Task: Add a condition where "Channel Is Text" in new tickets in your groups.
Action: Mouse moved to (115, 389)
Screenshot: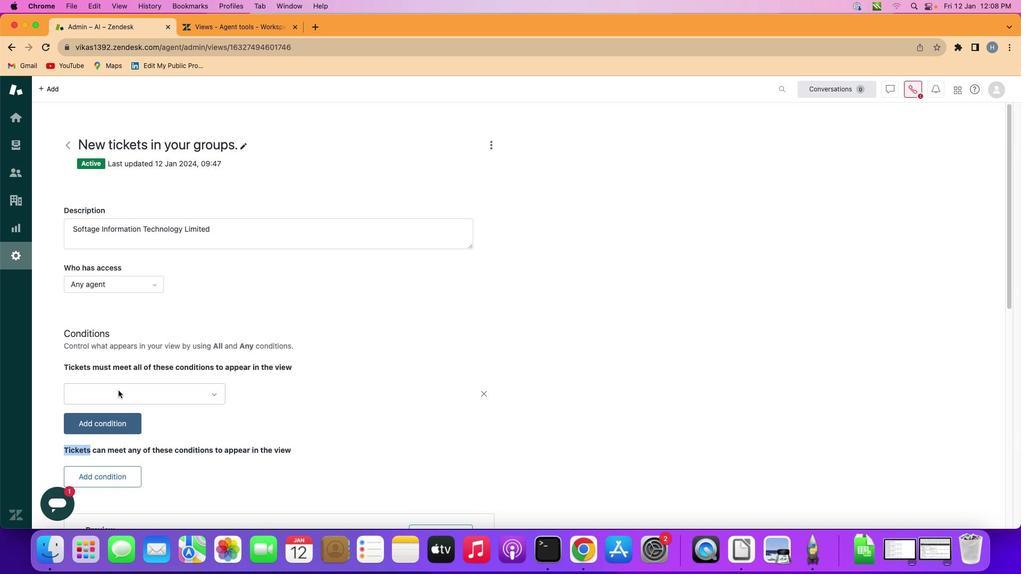 
Action: Mouse pressed left at (115, 389)
Screenshot: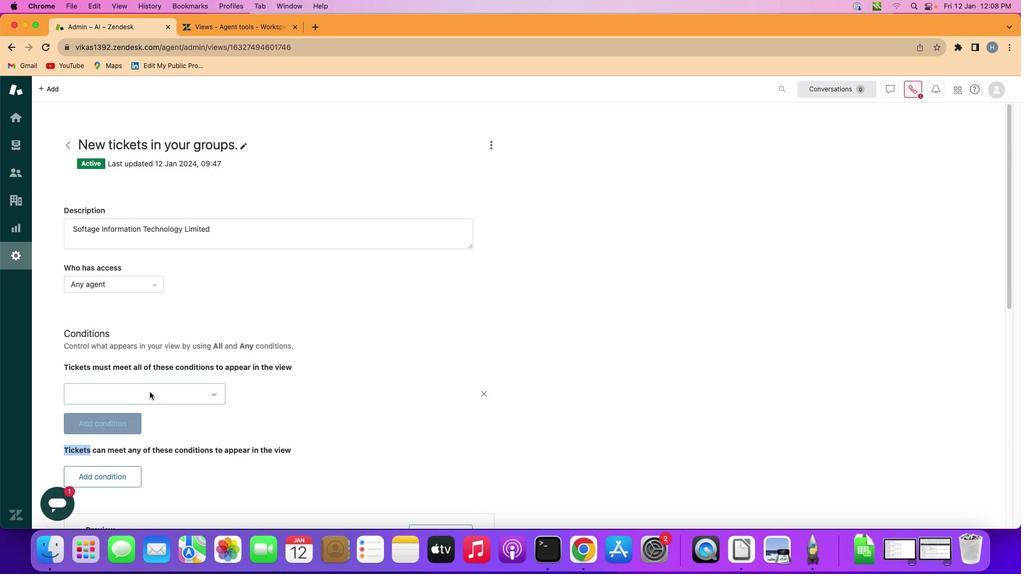 
Action: Mouse moved to (187, 392)
Screenshot: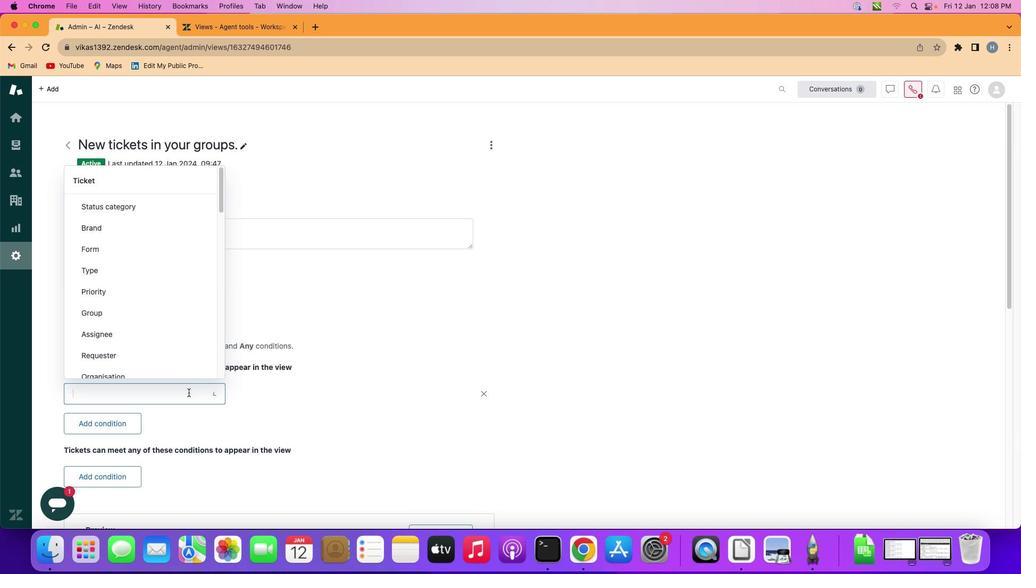 
Action: Mouse pressed left at (187, 392)
Screenshot: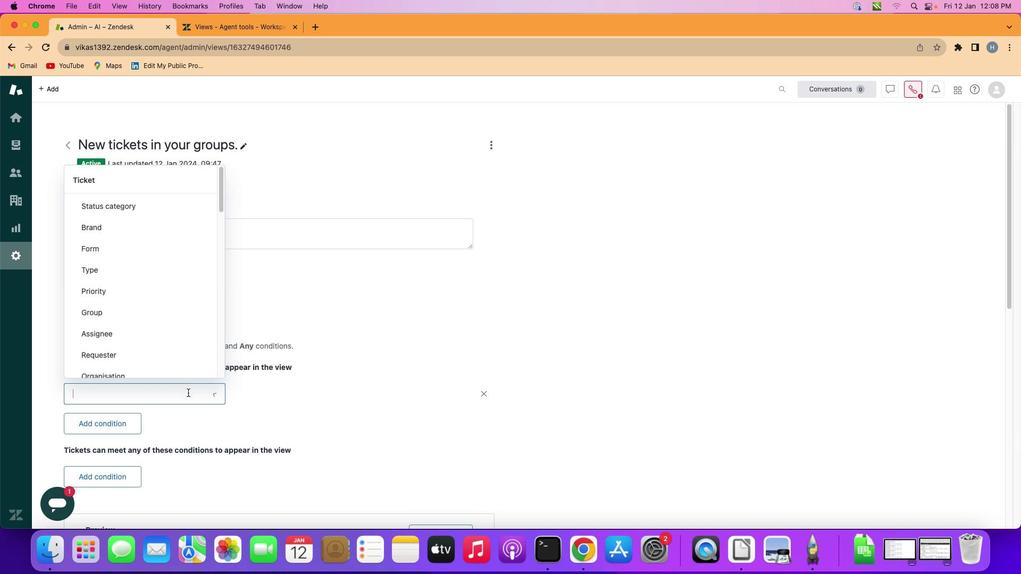 
Action: Mouse moved to (154, 296)
Screenshot: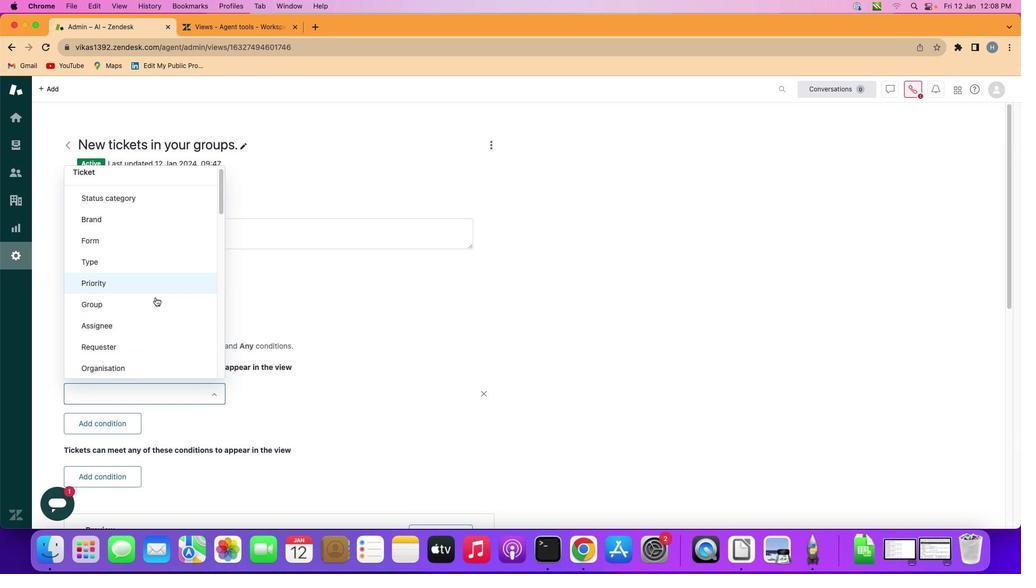 
Action: Mouse scrolled (154, 296) with delta (0, 0)
Screenshot: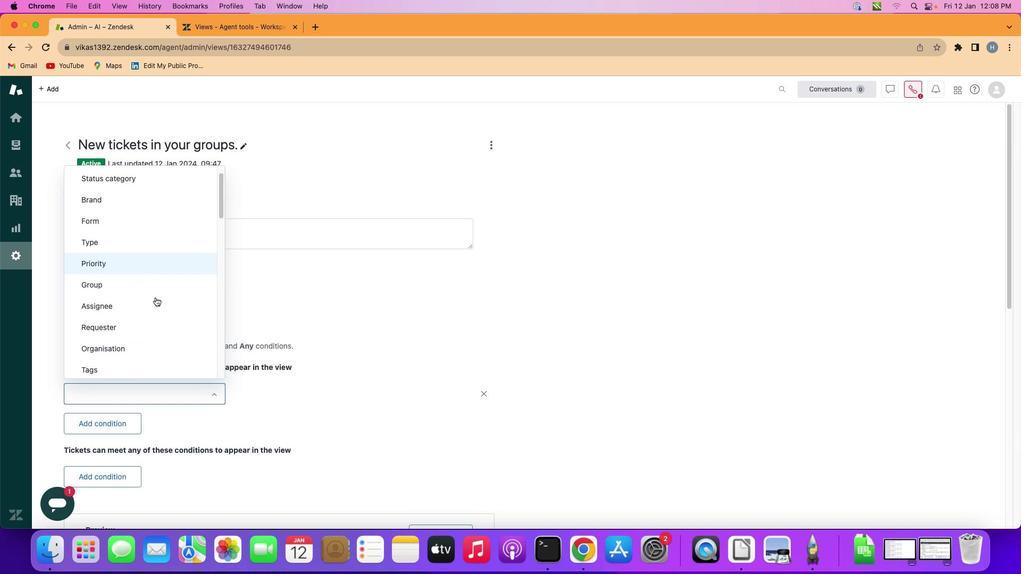 
Action: Mouse scrolled (154, 296) with delta (0, 0)
Screenshot: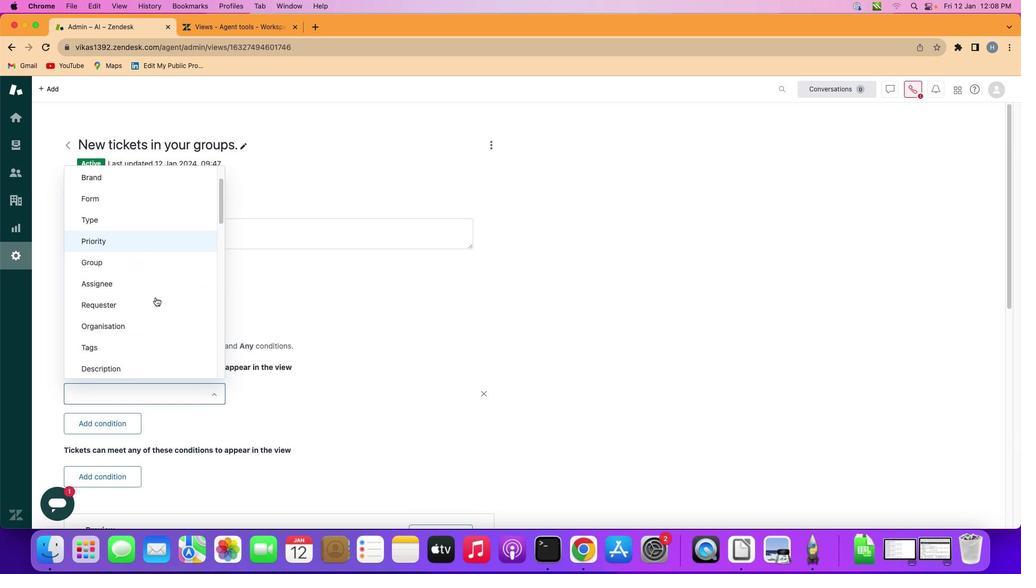 
Action: Mouse scrolled (154, 296) with delta (0, 0)
Screenshot: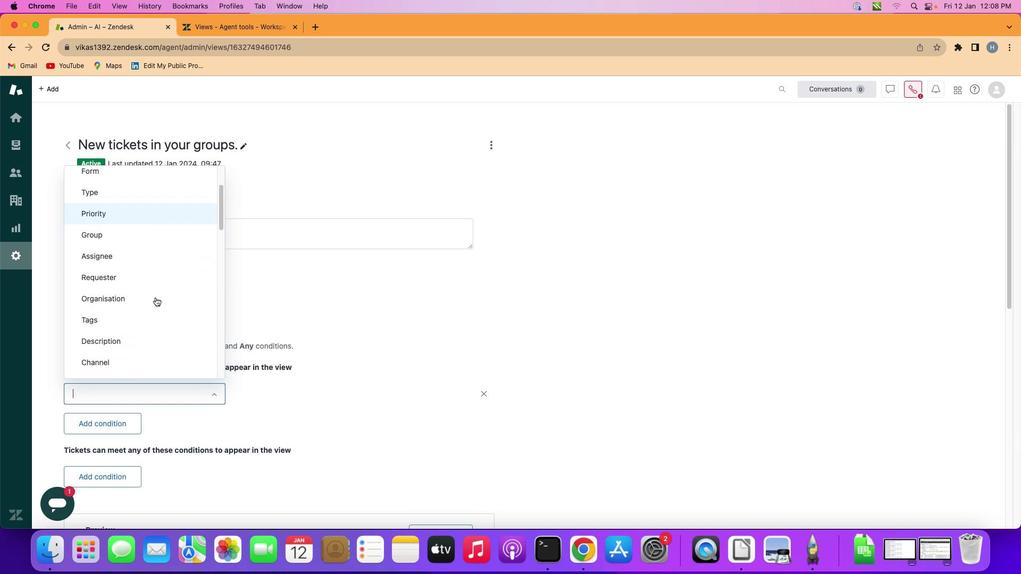 
Action: Mouse scrolled (154, 296) with delta (0, 0)
Screenshot: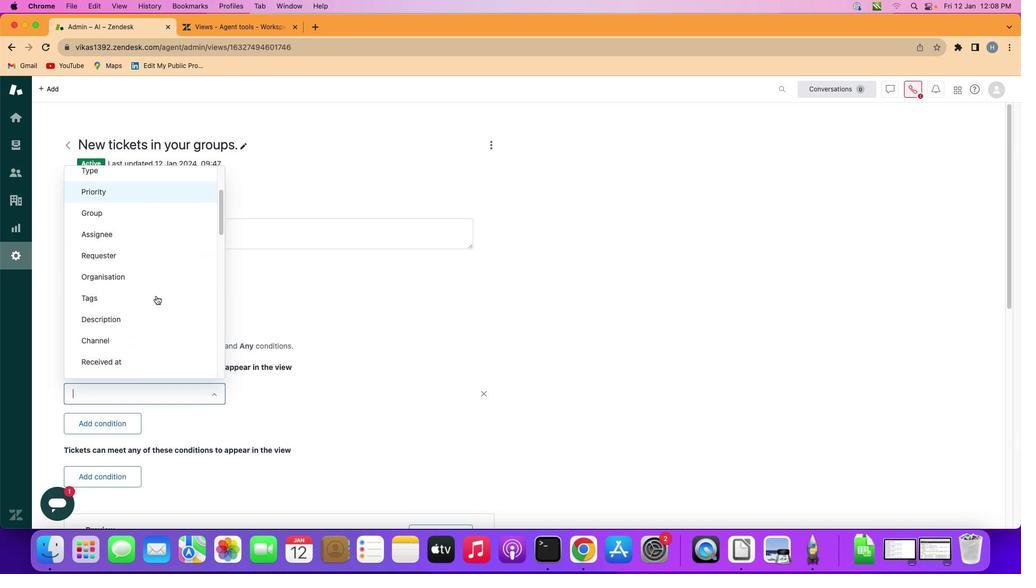 
Action: Mouse scrolled (154, 296) with delta (0, 0)
Screenshot: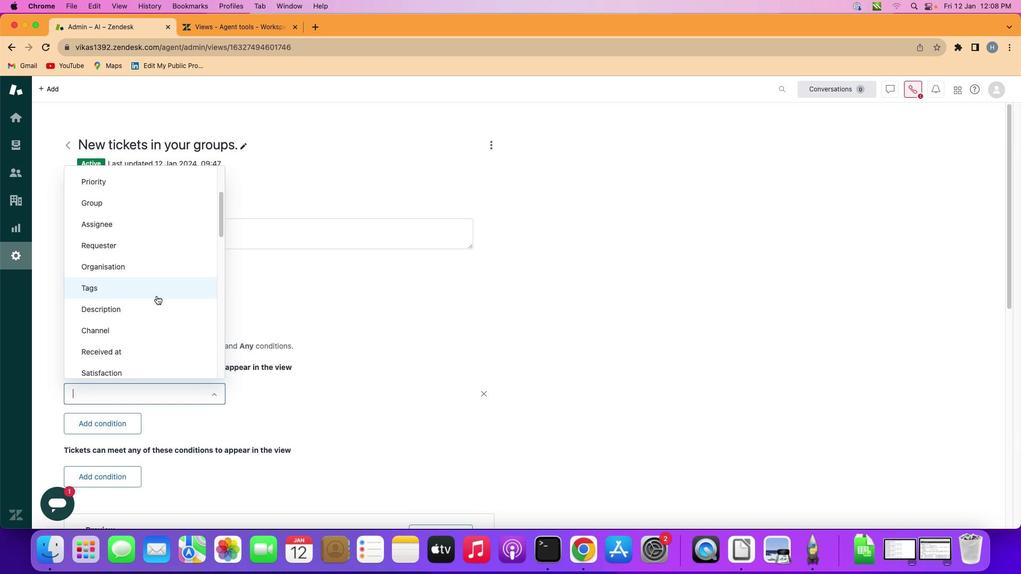 
Action: Mouse moved to (155, 328)
Screenshot: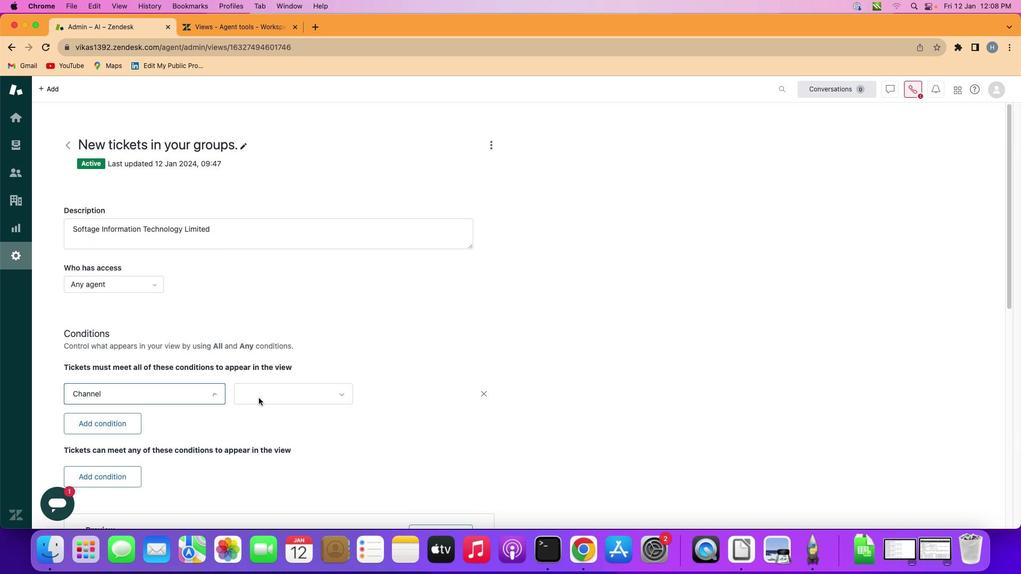 
Action: Mouse pressed left at (155, 328)
Screenshot: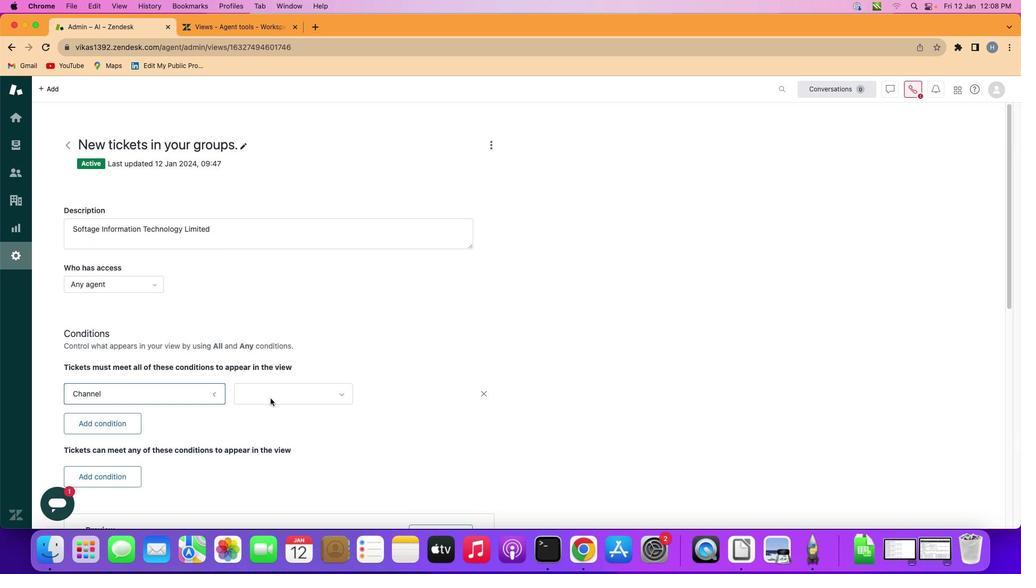 
Action: Mouse moved to (283, 394)
Screenshot: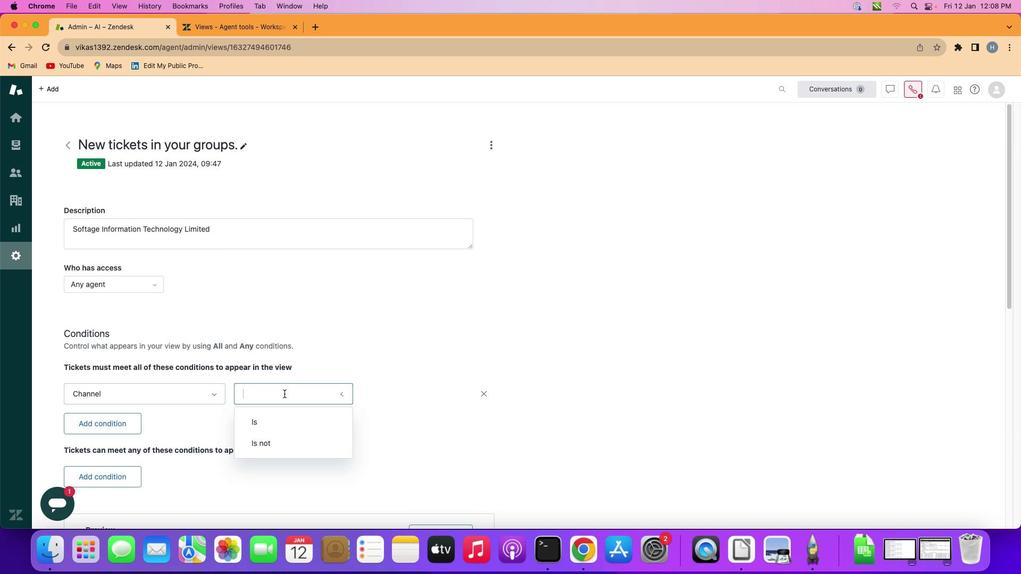 
Action: Mouse pressed left at (283, 394)
Screenshot: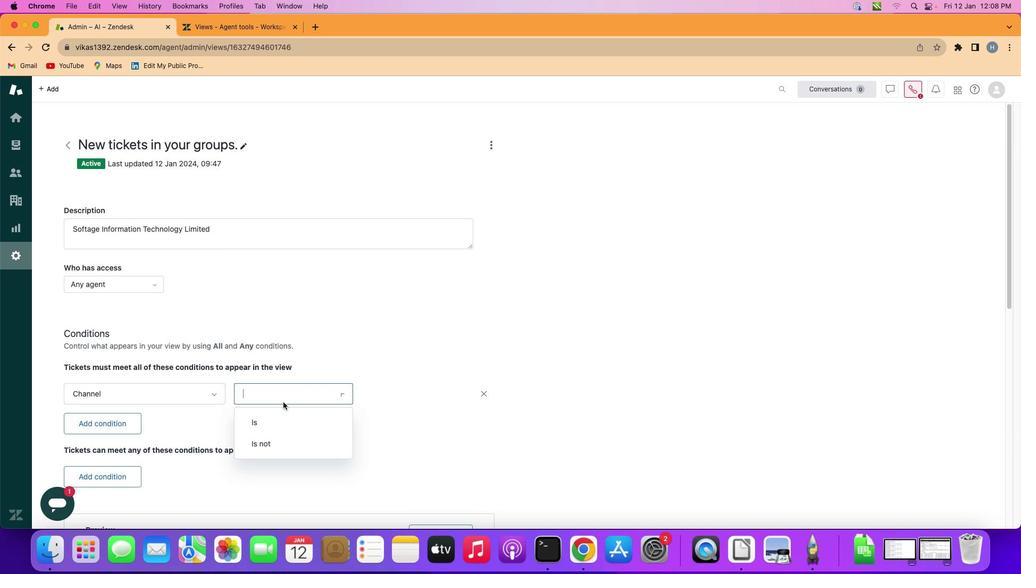 
Action: Mouse moved to (281, 414)
Screenshot: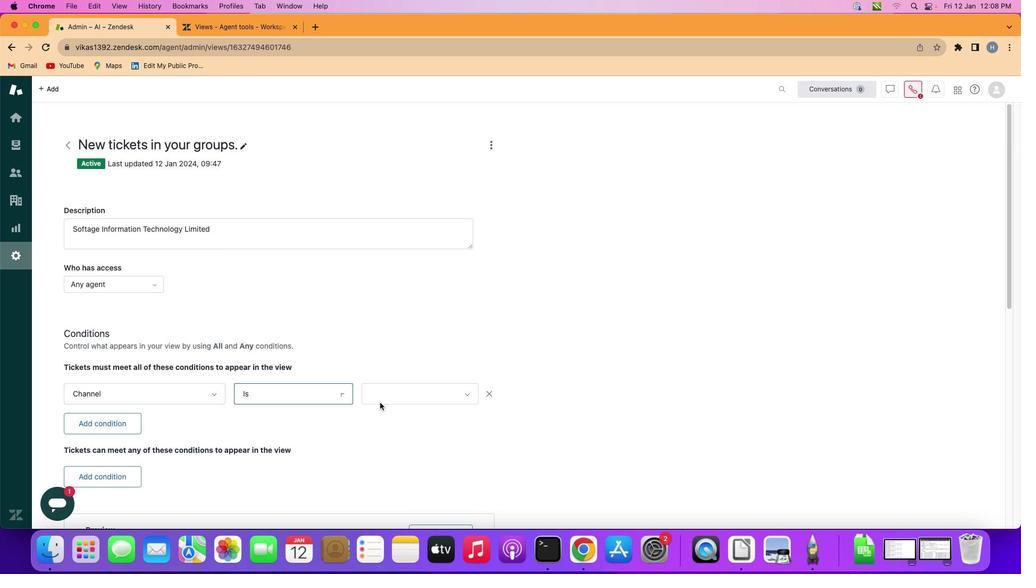 
Action: Mouse pressed left at (281, 414)
Screenshot: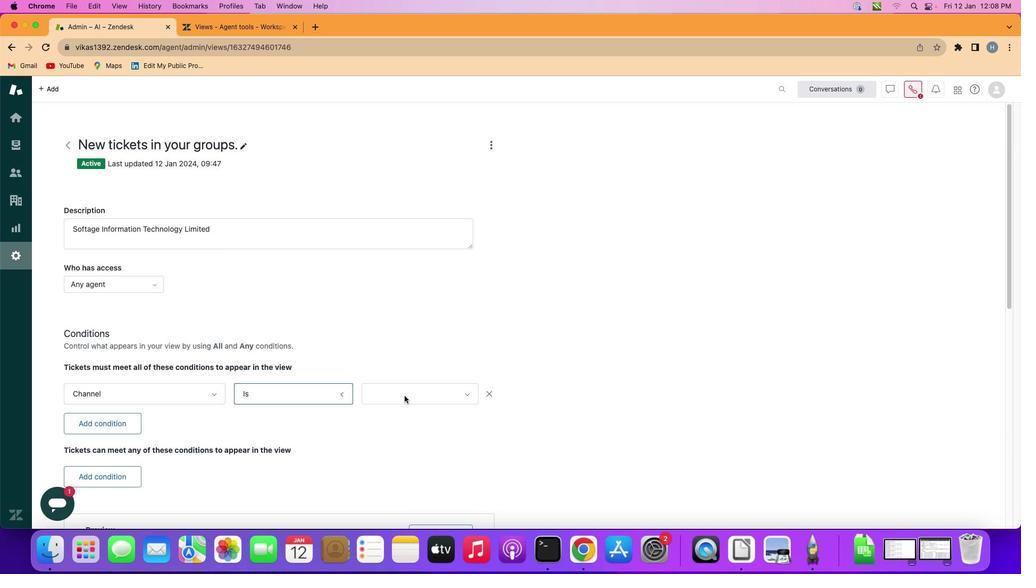
Action: Mouse moved to (409, 394)
Screenshot: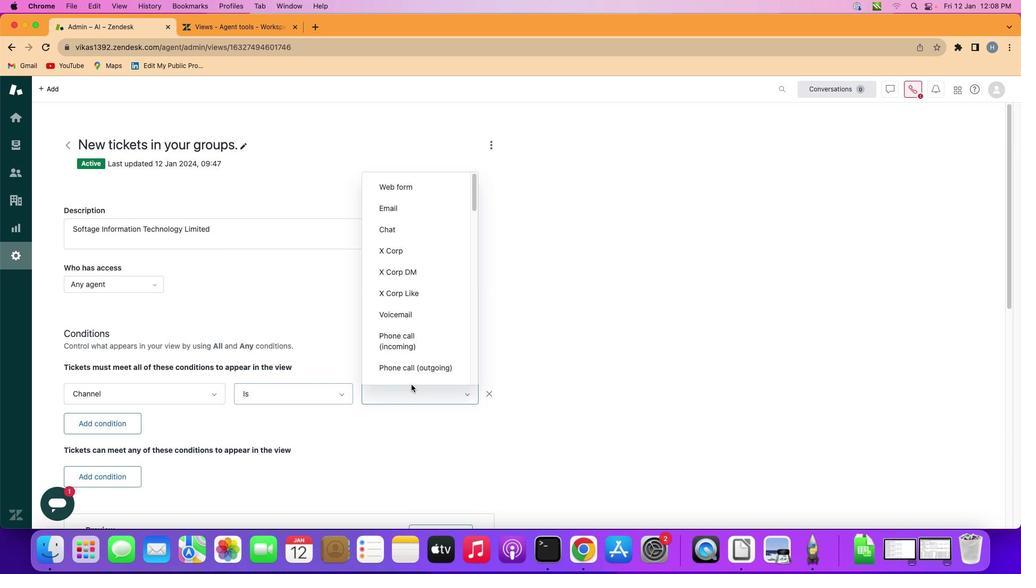 
Action: Mouse pressed left at (409, 394)
Screenshot: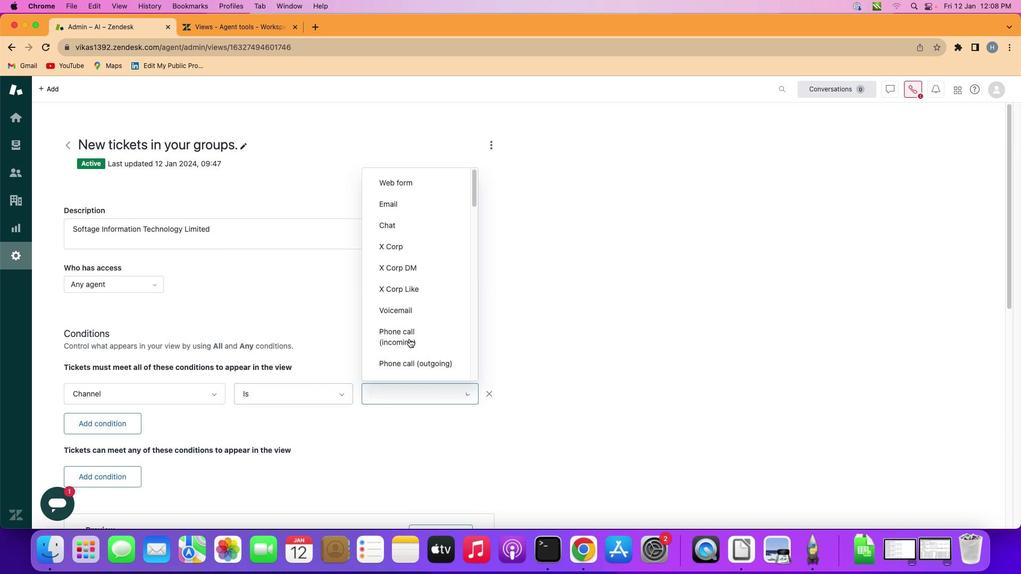 
Action: Mouse moved to (408, 299)
Screenshot: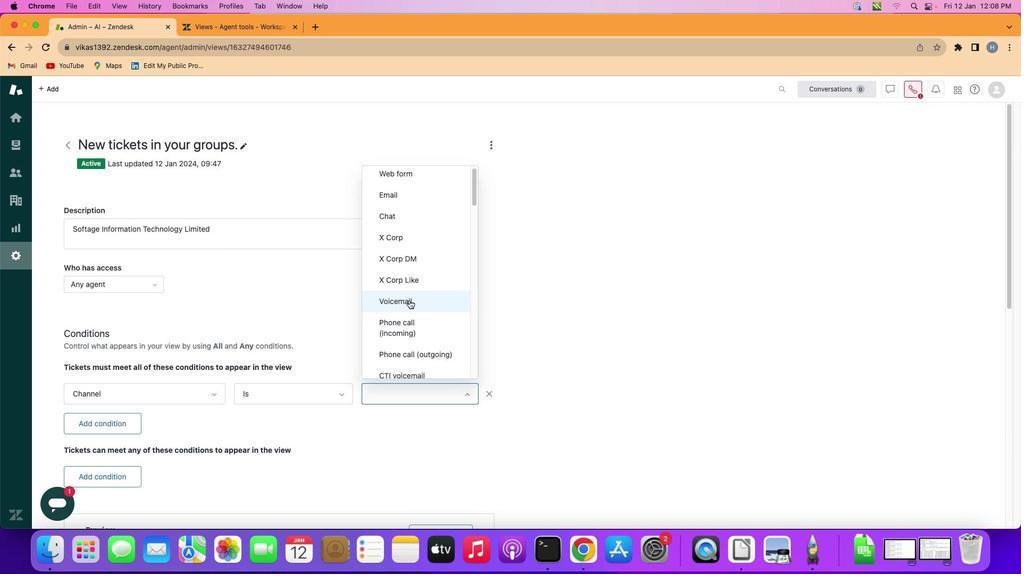 
Action: Mouse scrolled (408, 299) with delta (0, 0)
Screenshot: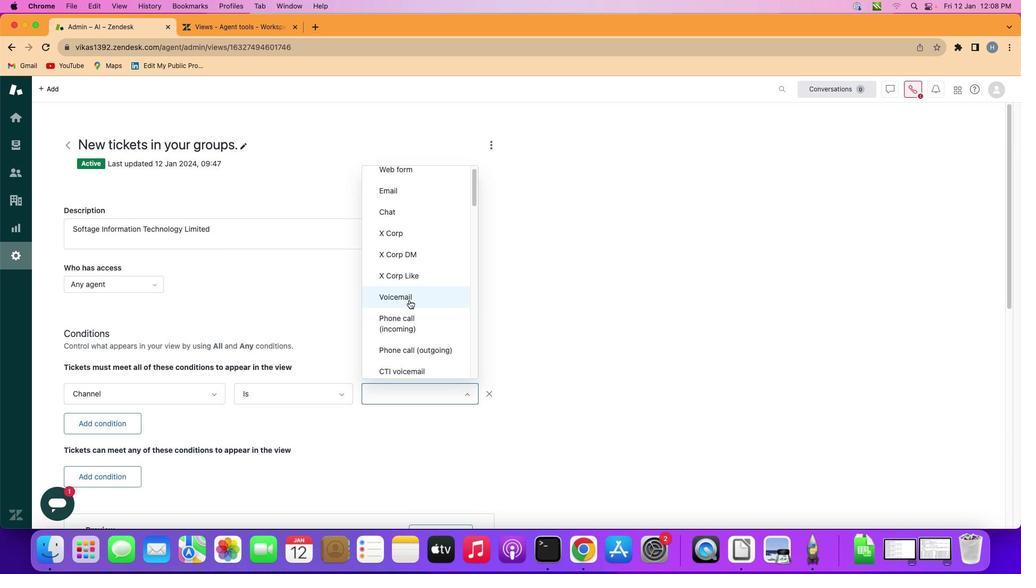 
Action: Mouse scrolled (408, 299) with delta (0, 0)
Screenshot: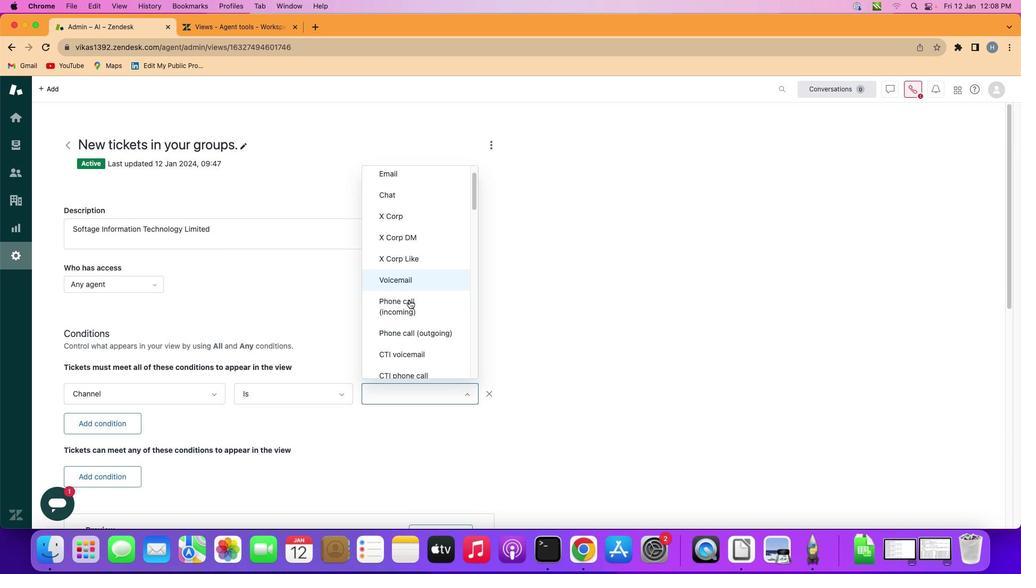 
Action: Mouse scrolled (408, 299) with delta (0, 0)
Screenshot: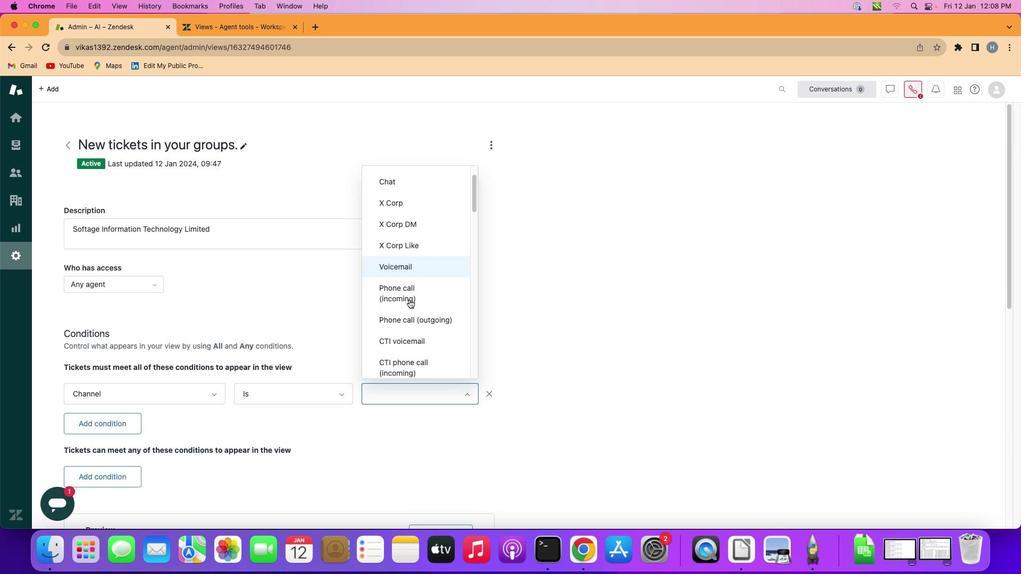 
Action: Mouse scrolled (408, 299) with delta (0, 0)
Screenshot: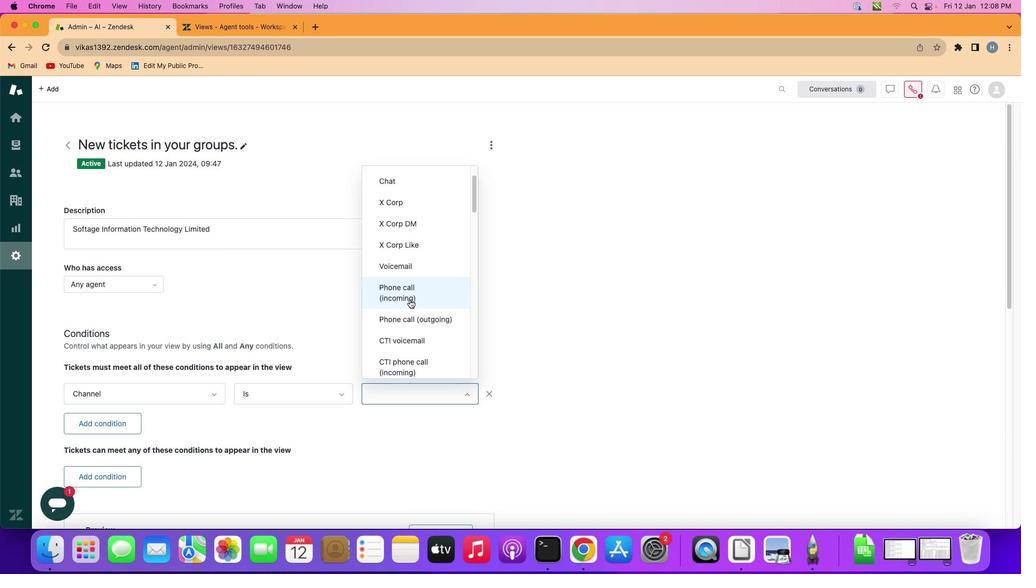 
Action: Mouse moved to (409, 299)
Screenshot: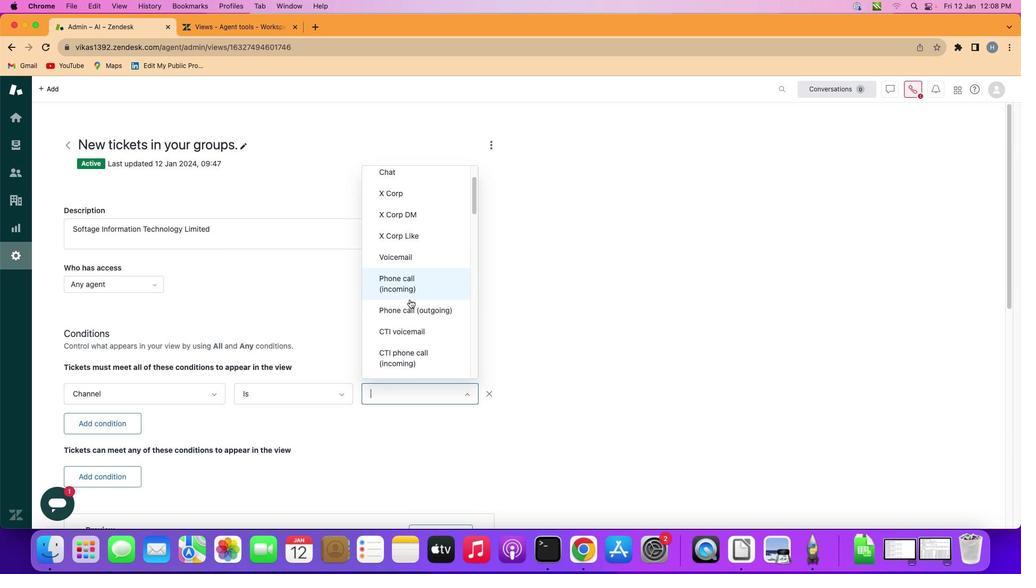 
Action: Mouse scrolled (409, 299) with delta (0, 0)
Screenshot: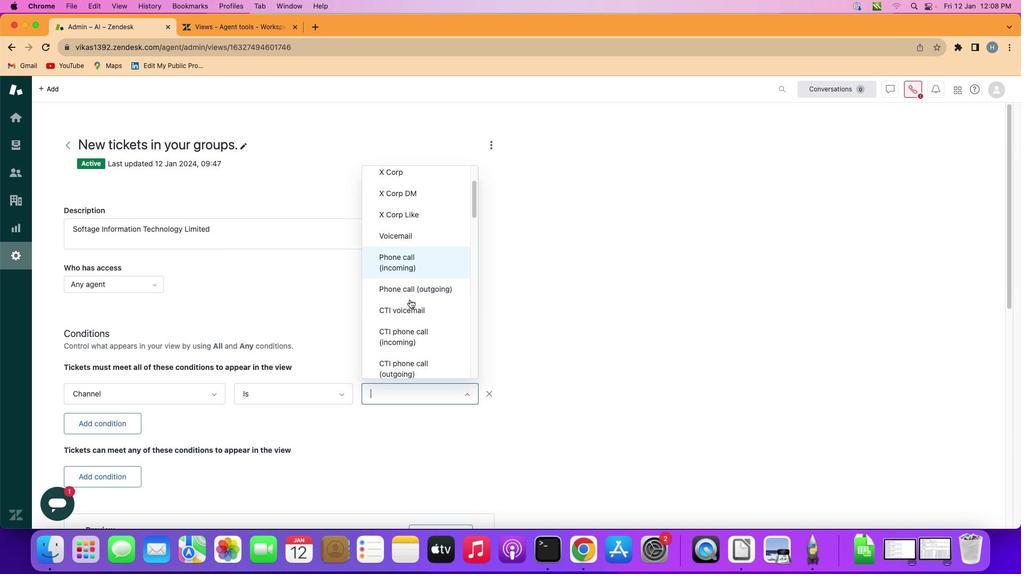 
Action: Mouse scrolled (409, 299) with delta (0, 0)
Screenshot: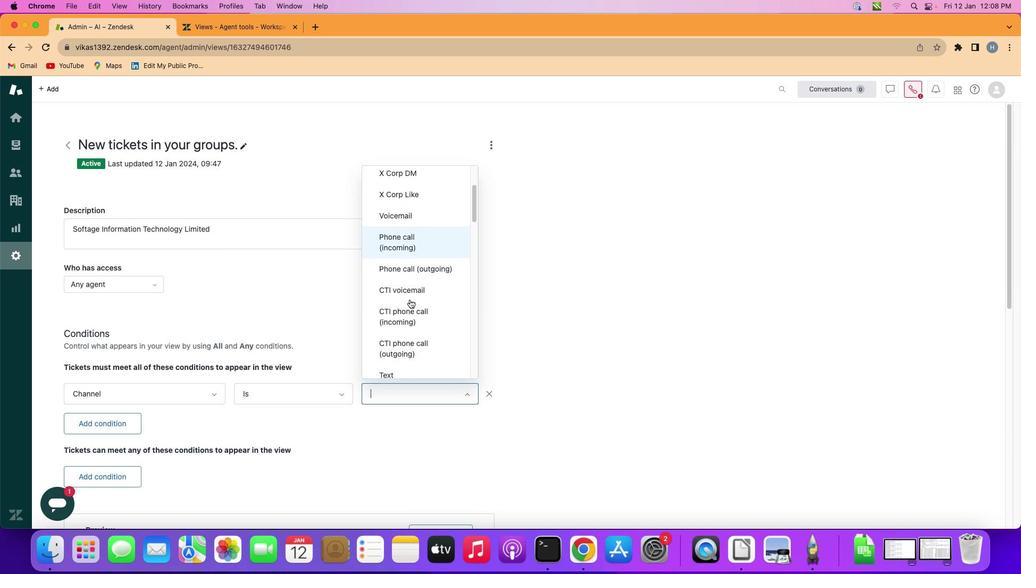 
Action: Mouse scrolled (409, 299) with delta (0, 0)
Screenshot: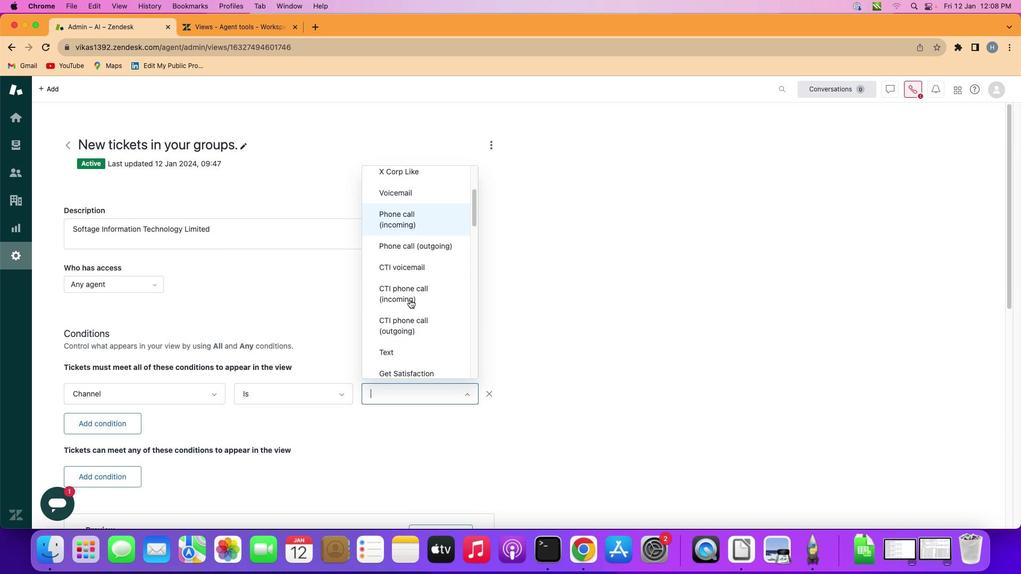 
Action: Mouse scrolled (409, 299) with delta (0, 0)
Screenshot: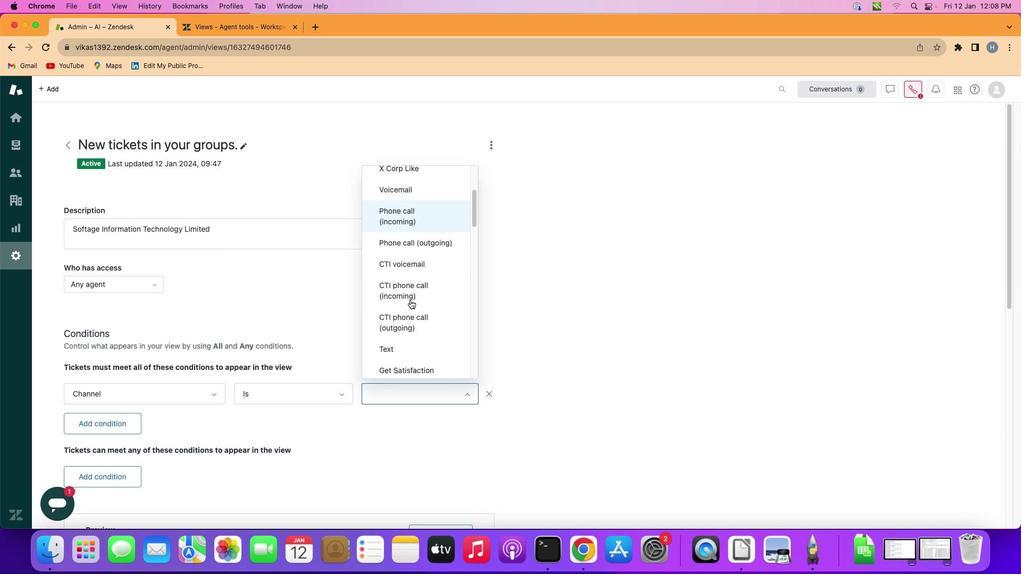 
Action: Mouse scrolled (409, 299) with delta (0, 0)
Screenshot: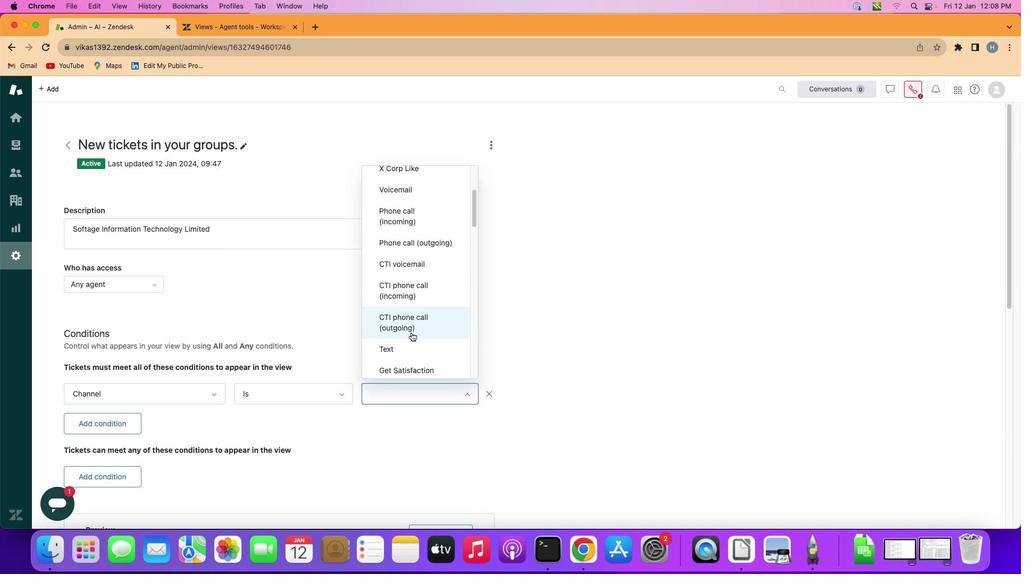 
Action: Mouse moved to (409, 345)
Screenshot: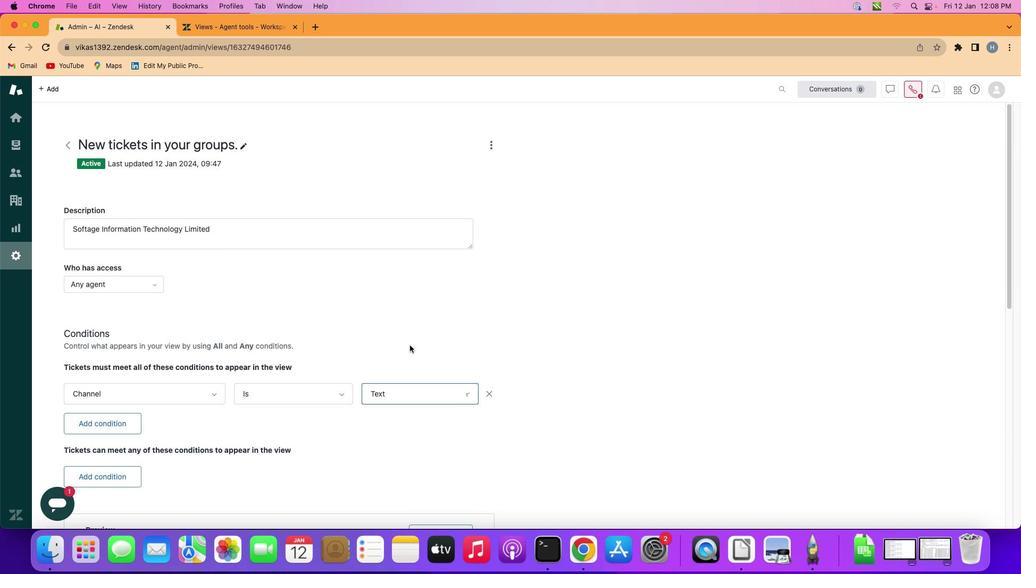 
Action: Mouse pressed left at (409, 345)
Screenshot: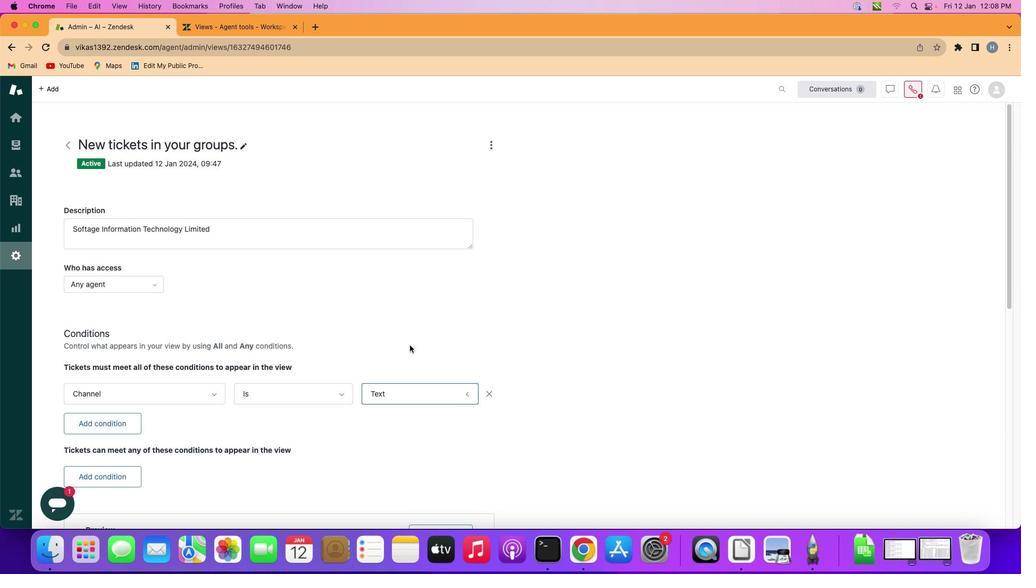 
Action: Mouse moved to (409, 344)
Screenshot: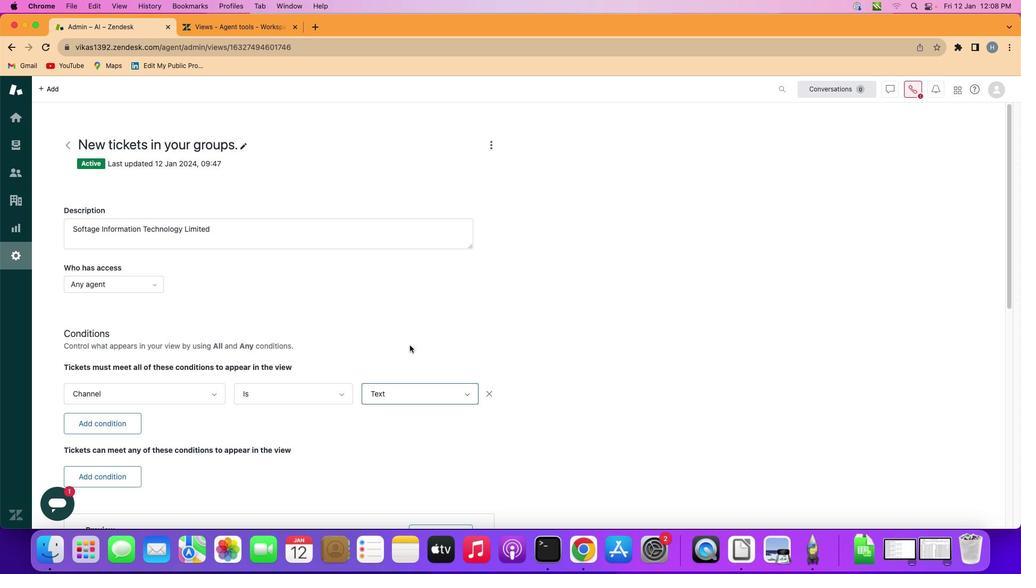 
